 Task: Create Card Requirements Validation Meeting in Board Website Content Management to Workspace Job Evaluation and Classification. Create Card Sales Review in Board Business Process Improvement to Workspace Job Evaluation and Classification. Create Card Requirements Management Planning in Board Business Model Hypothesis Creation and Testing to Workspace Job Evaluation and Classification
Action: Mouse moved to (56, 390)
Screenshot: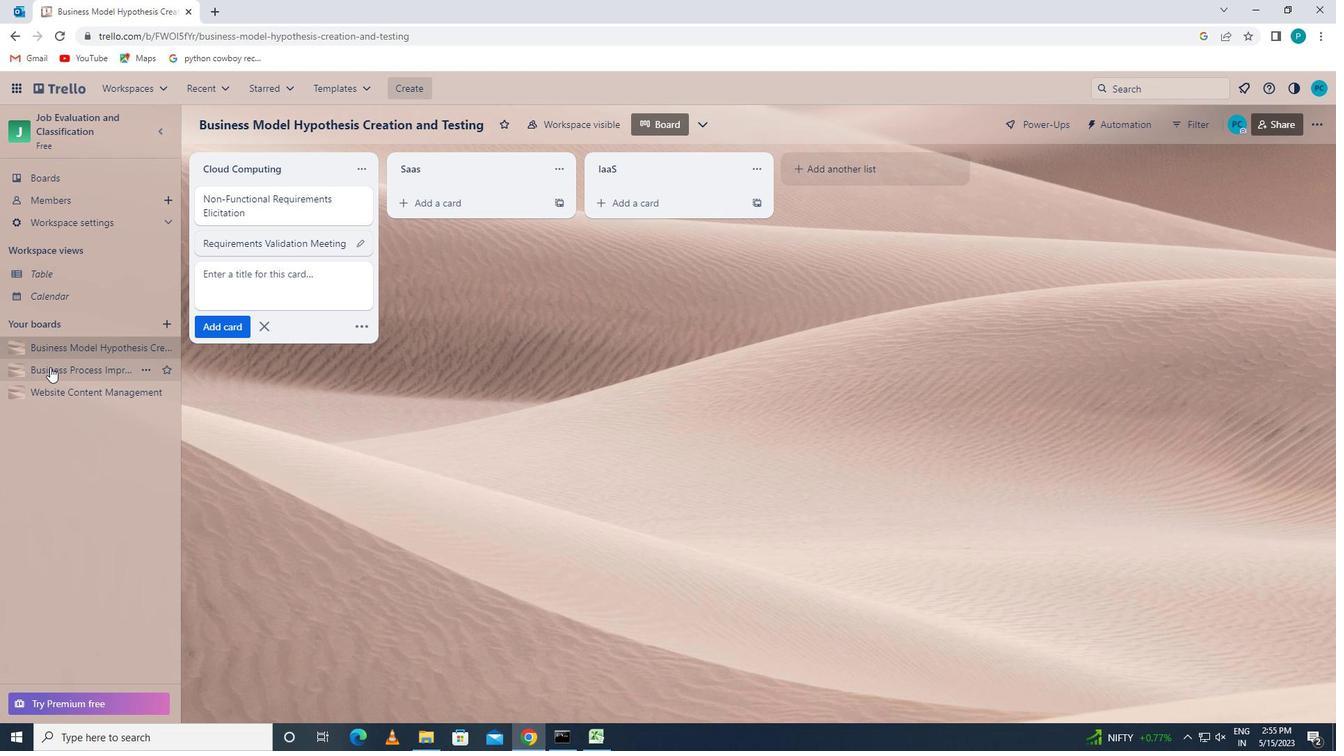 
Action: Mouse pressed left at (56, 390)
Screenshot: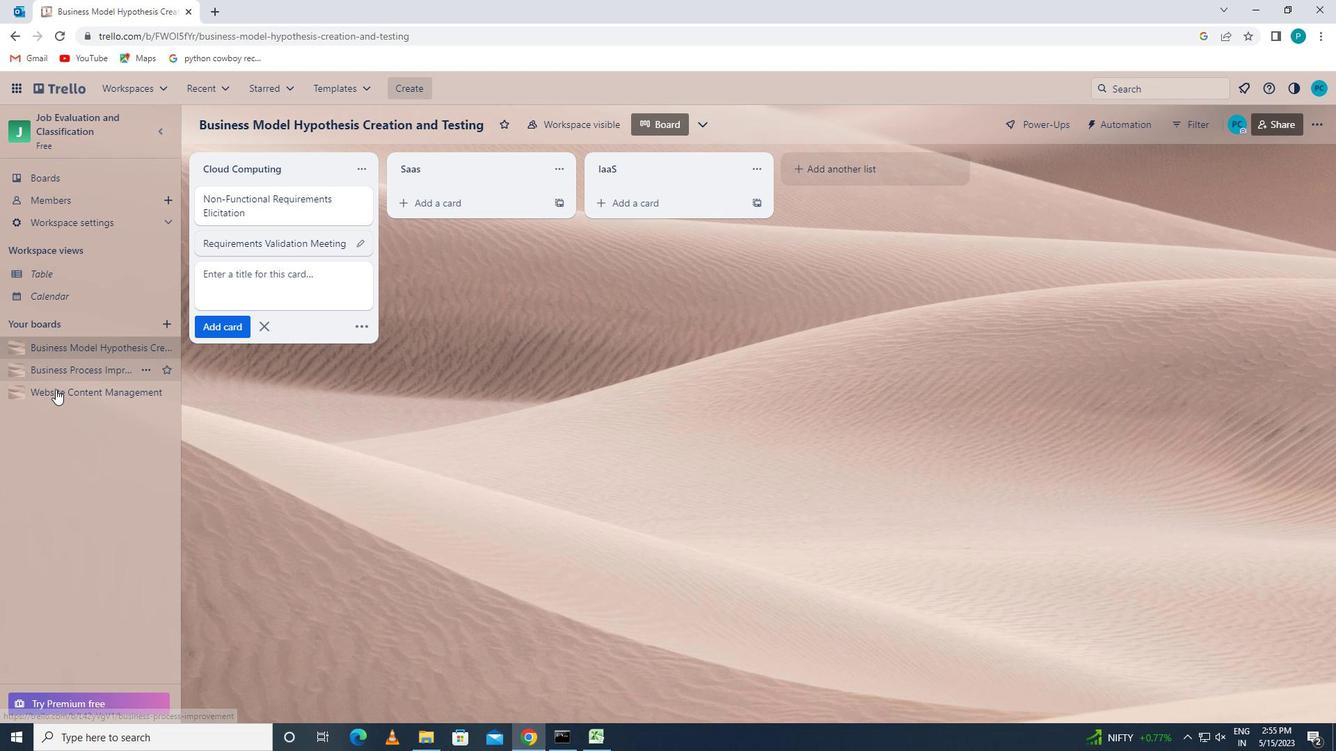
Action: Mouse moved to (240, 260)
Screenshot: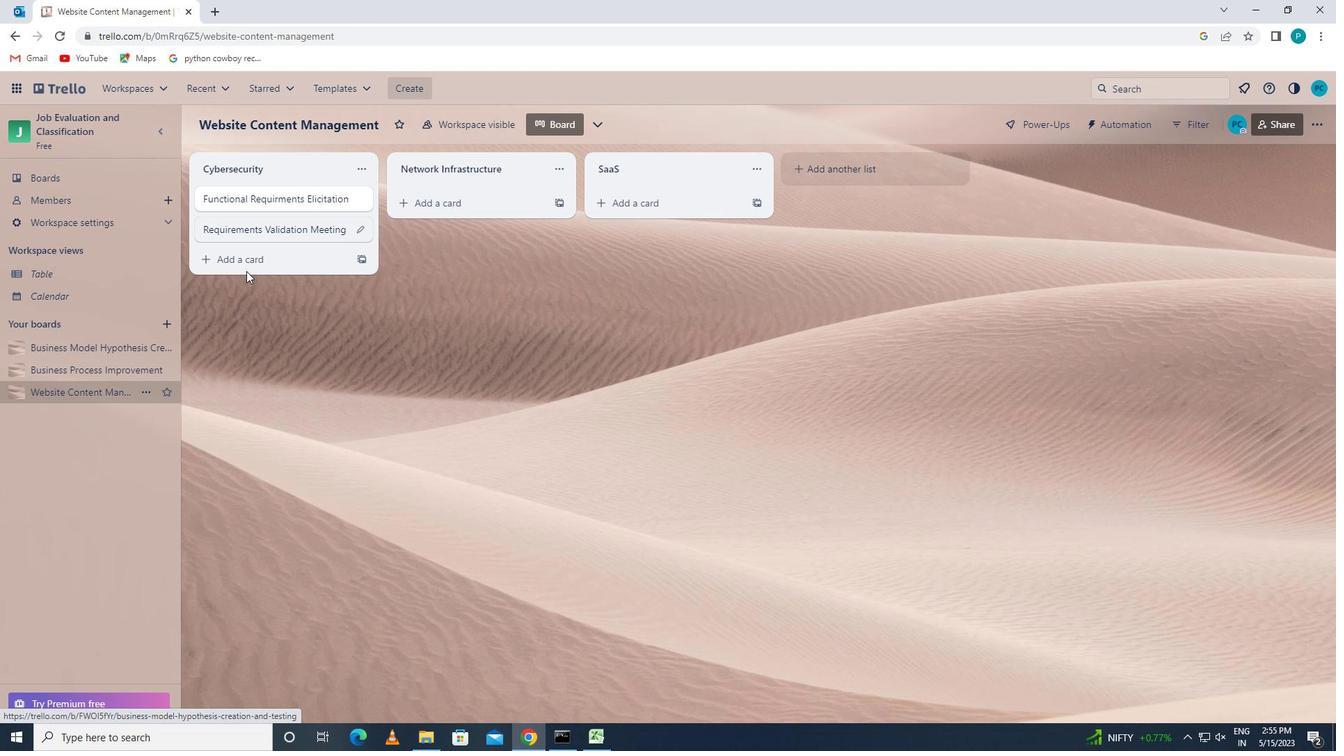 
Action: Mouse pressed left at (240, 260)
Screenshot: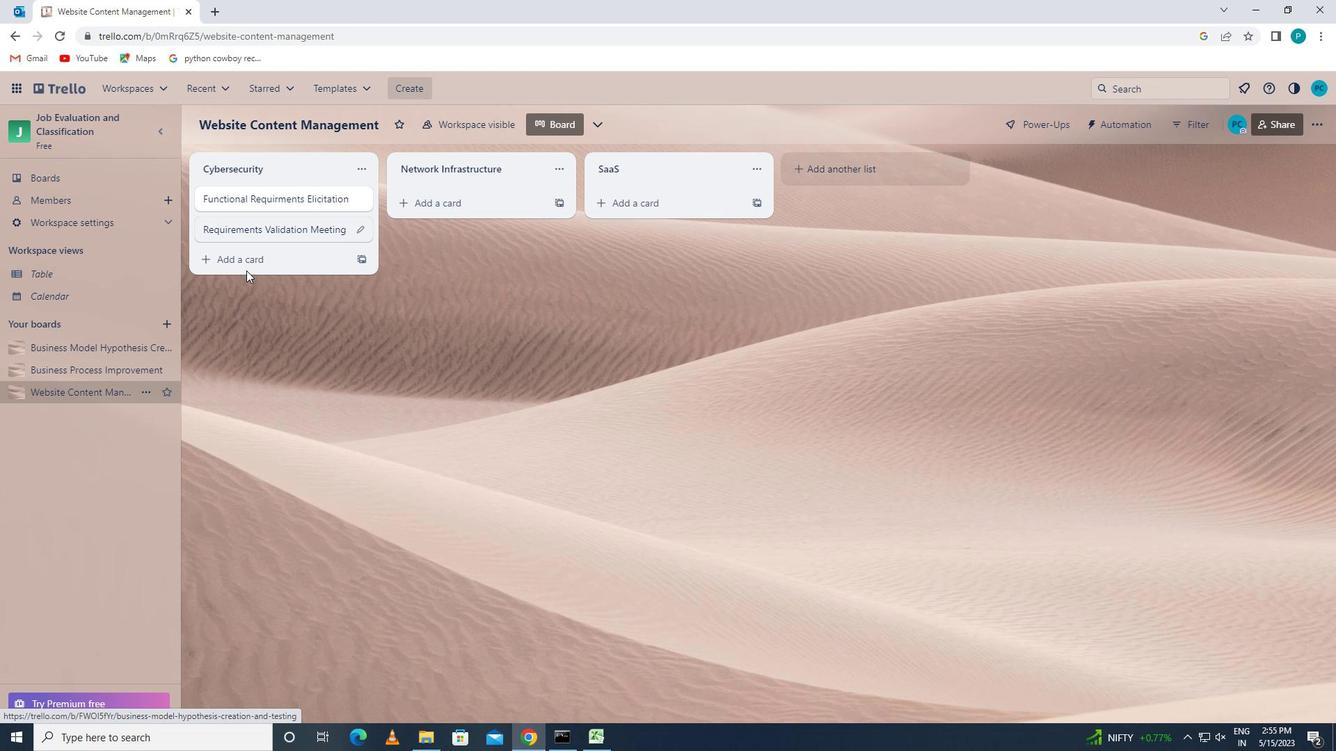
Action: Key pressed <Key.caps_lock>r<Key.caps_lock>equirements<Key.space><Key.caps_lock>v<Key.caps_lock>alidation<Key.space><Key.caps_lock>m<Key.caps_lock>eeting
Screenshot: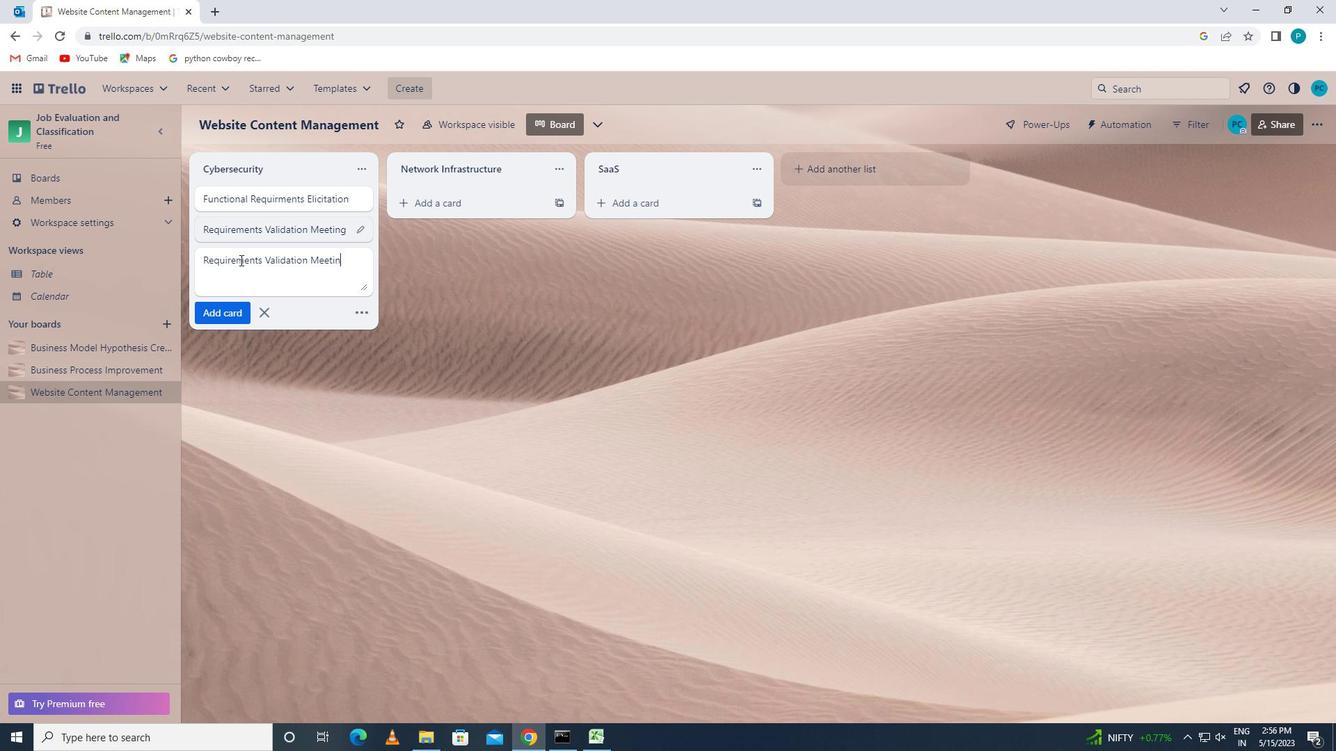 
Action: Mouse moved to (206, 316)
Screenshot: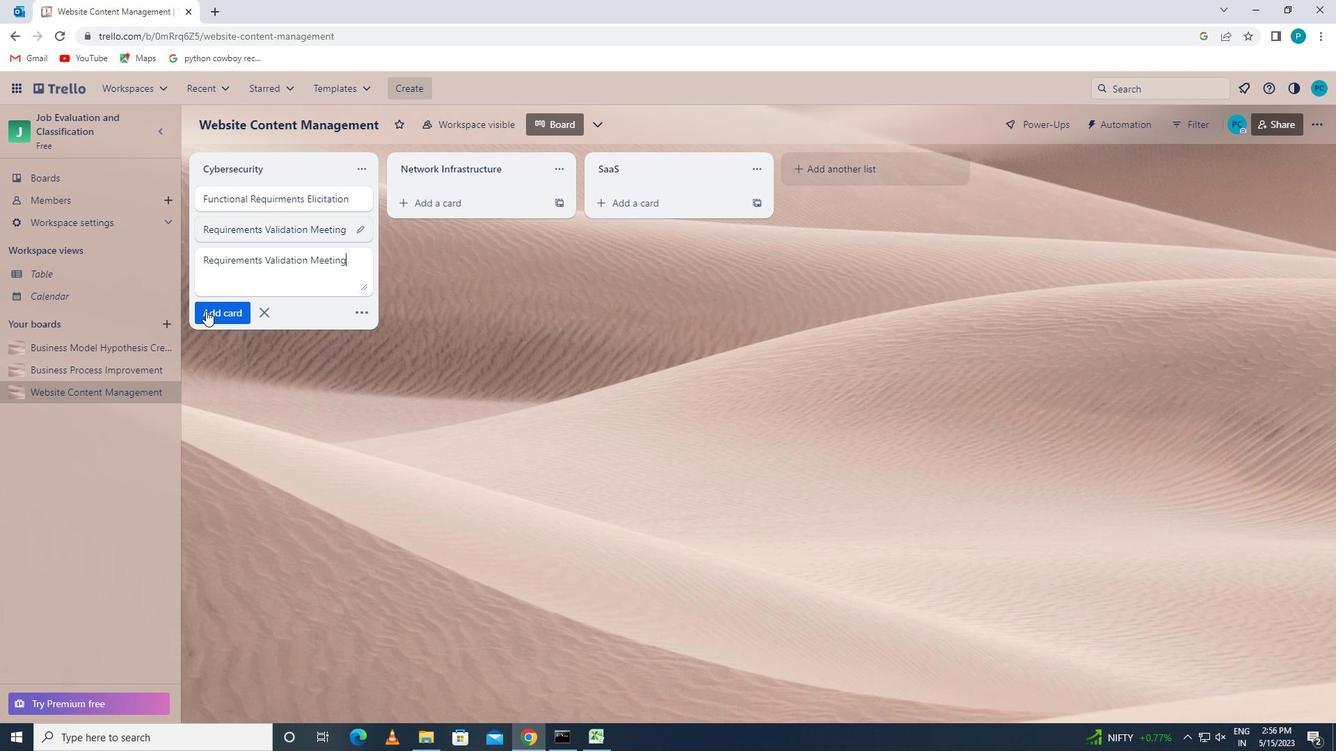 
Action: Mouse pressed left at (206, 316)
Screenshot: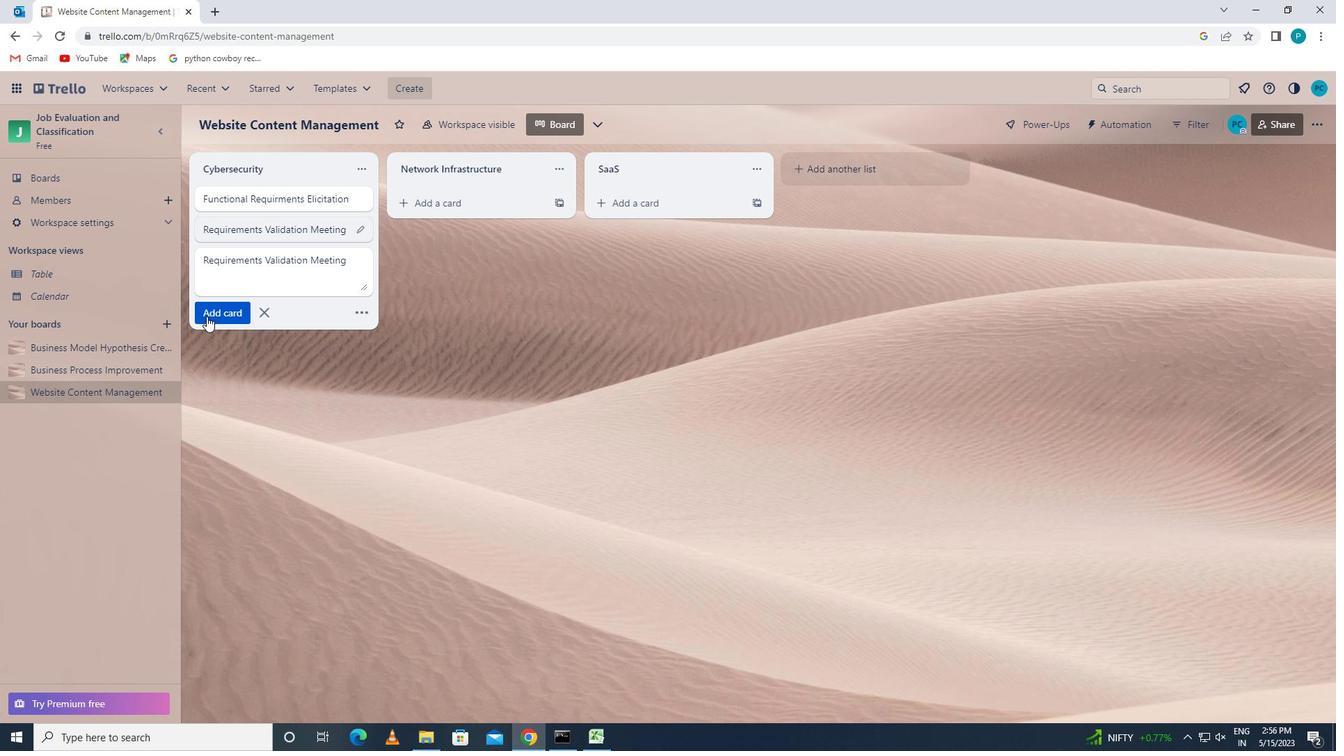 
Action: Mouse moved to (43, 363)
Screenshot: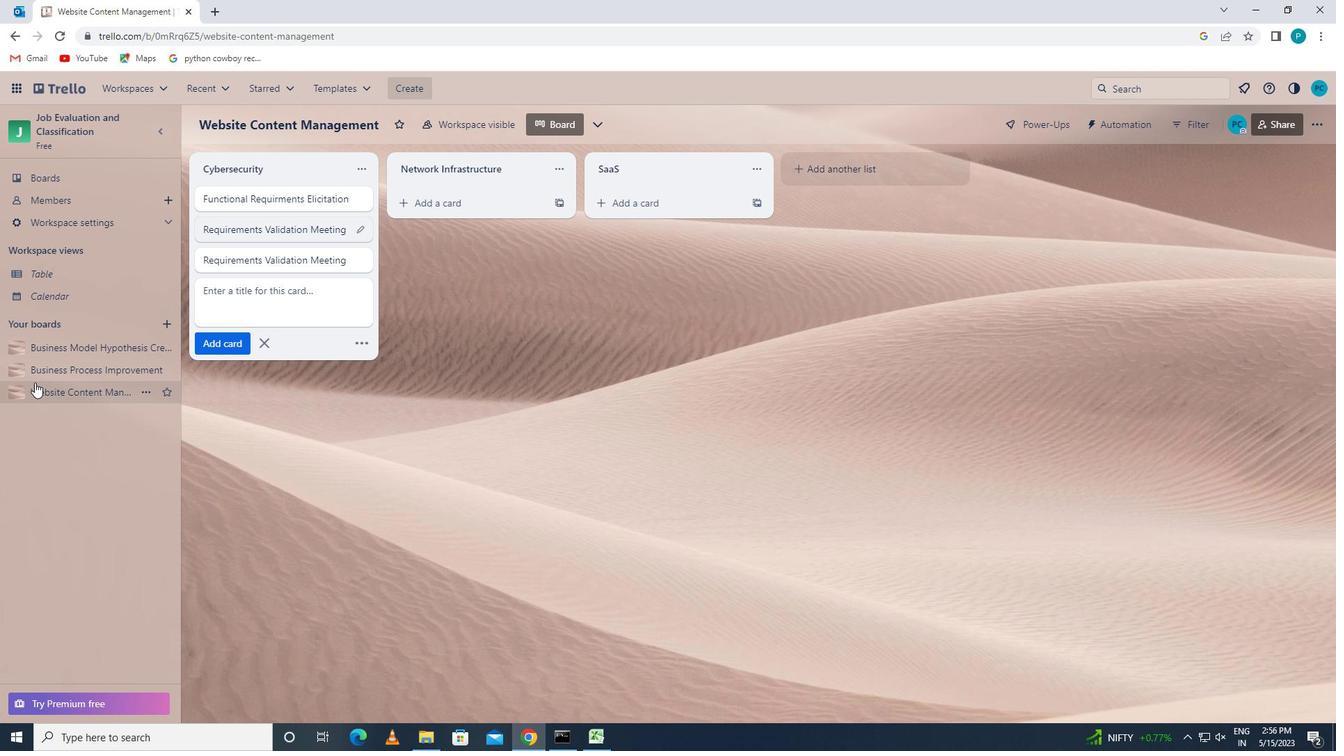 
Action: Mouse pressed left at (43, 363)
Screenshot: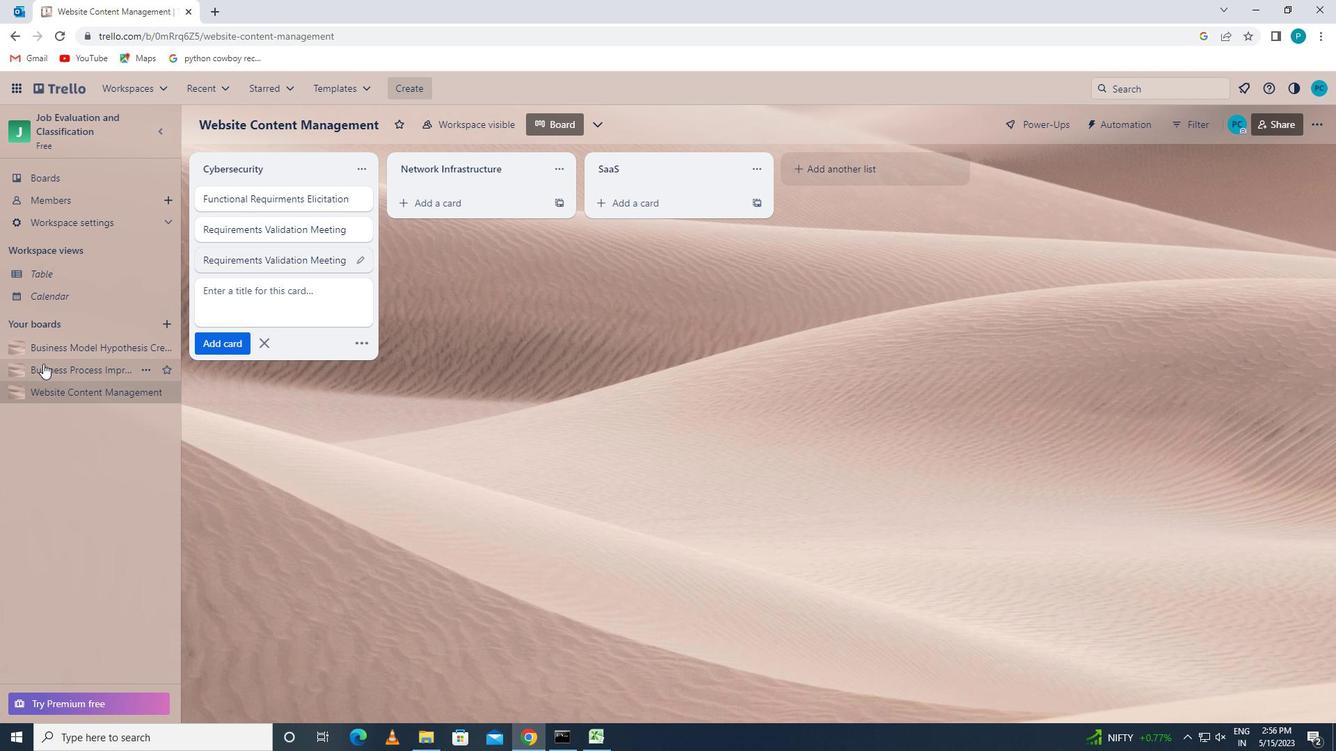 
Action: Mouse moved to (240, 261)
Screenshot: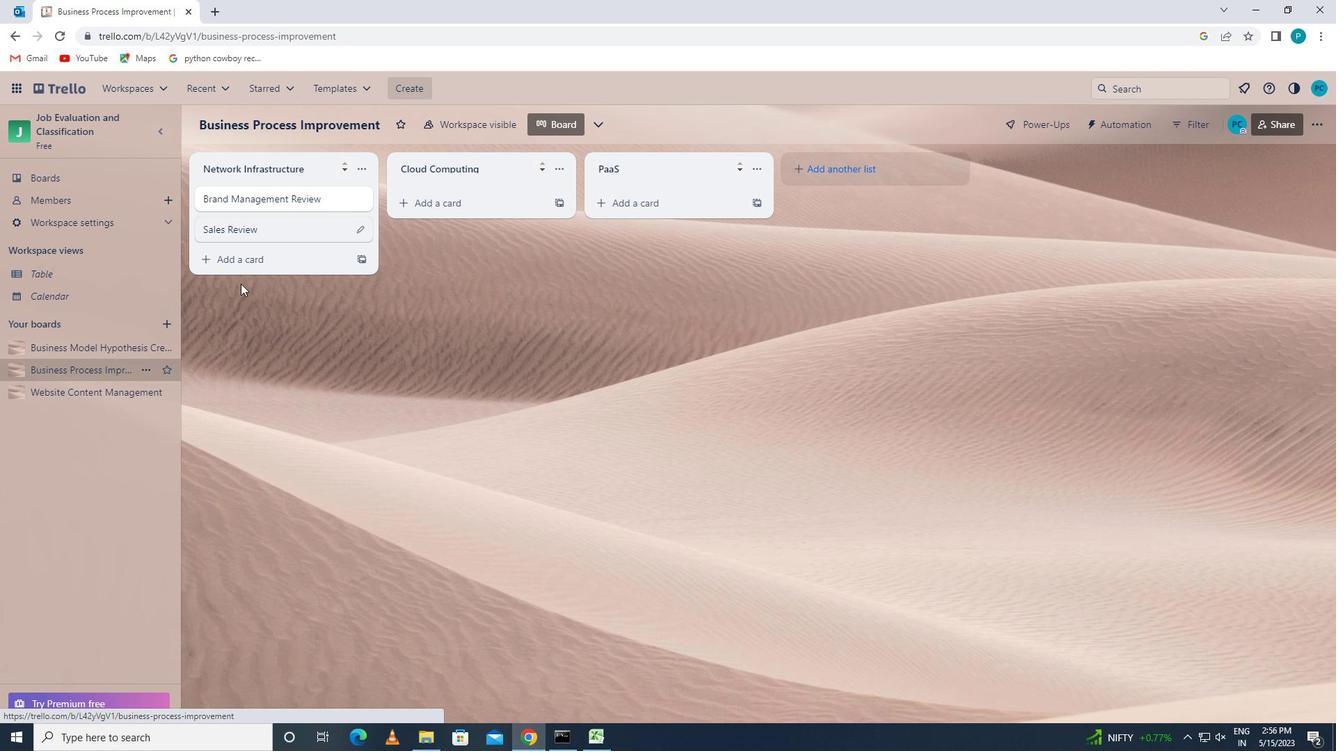 
Action: Mouse pressed left at (240, 261)
Screenshot: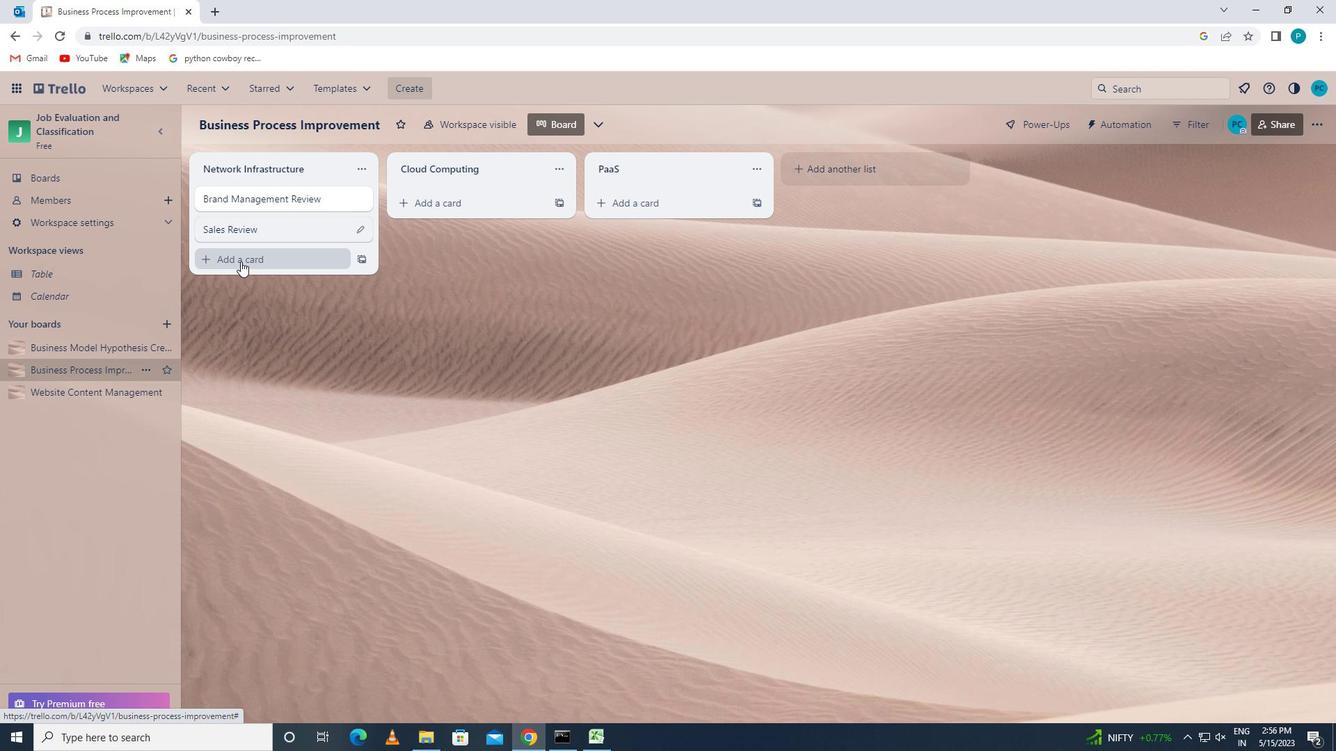 
Action: Key pressed <Key.caps_lock>s<Key.caps_lock>ales<Key.space><Key.caps_lock>r<Key.caps_lock>eview
Screenshot: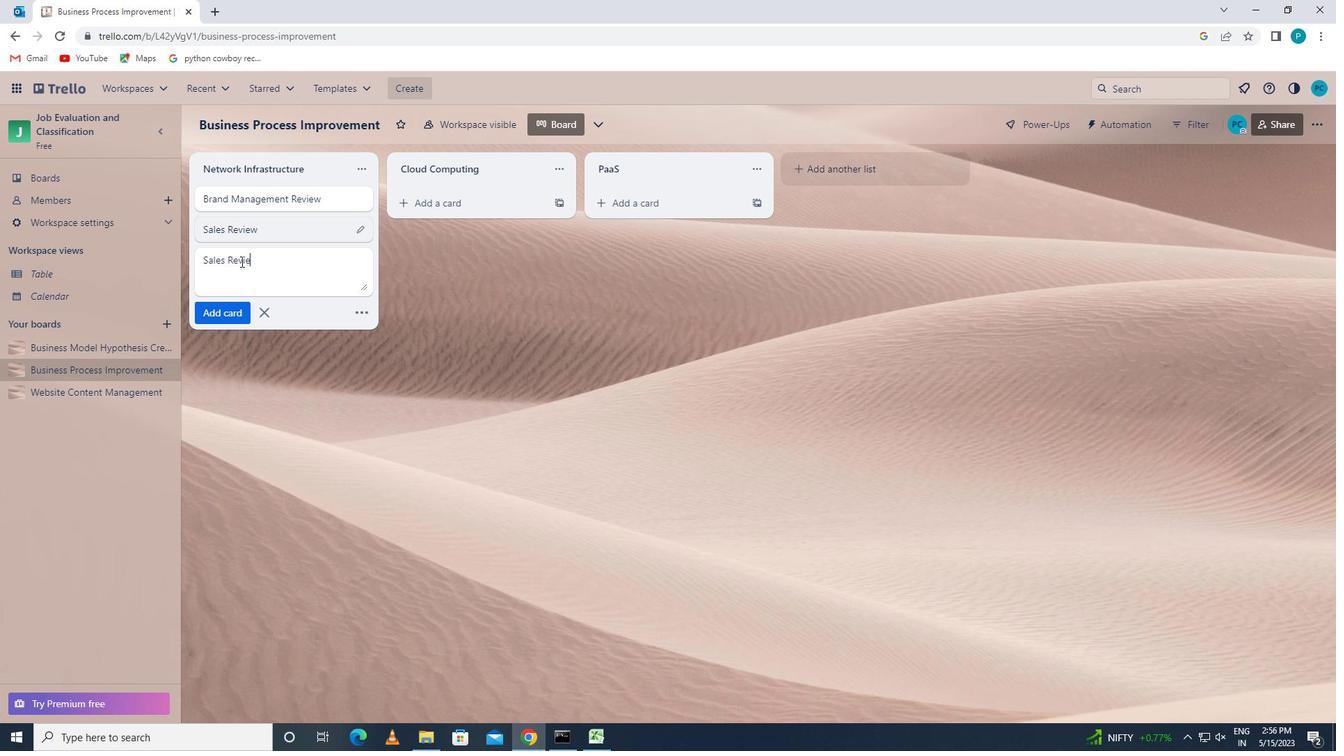 
Action: Mouse moved to (238, 311)
Screenshot: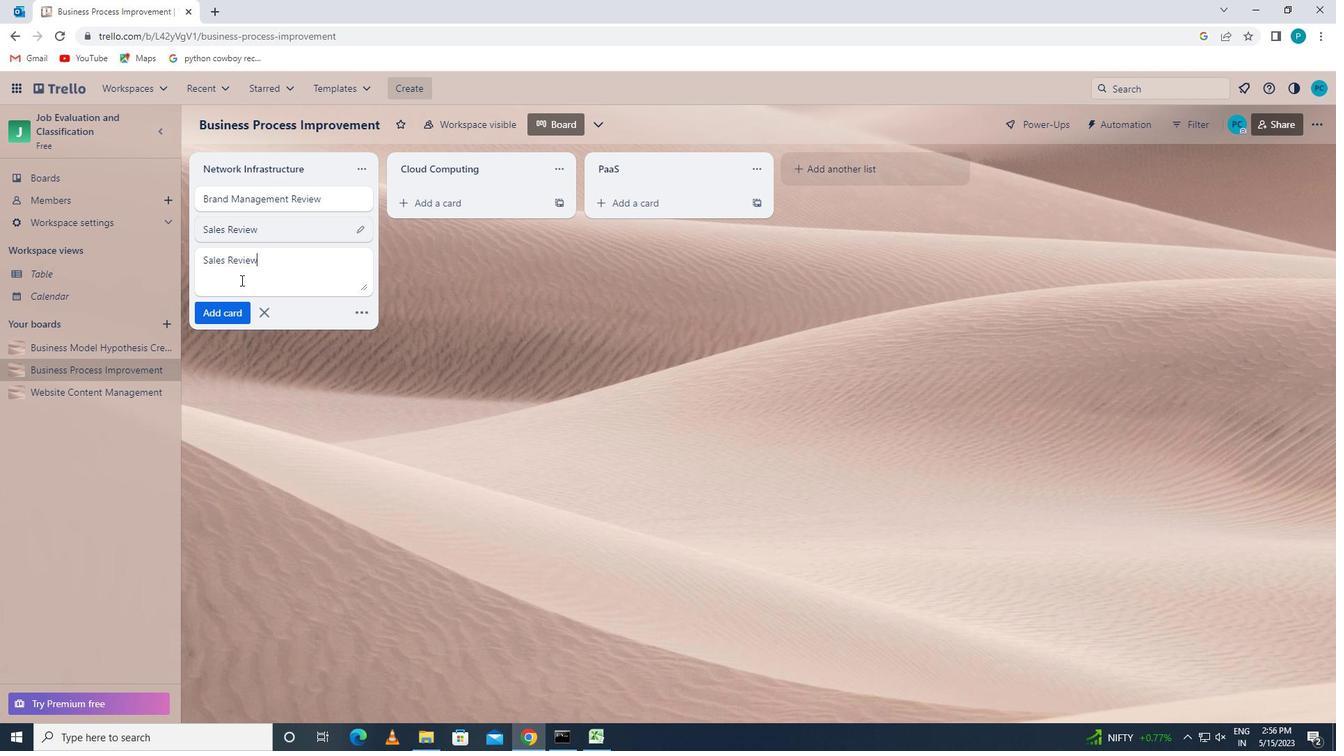 
Action: Mouse pressed left at (238, 311)
Screenshot: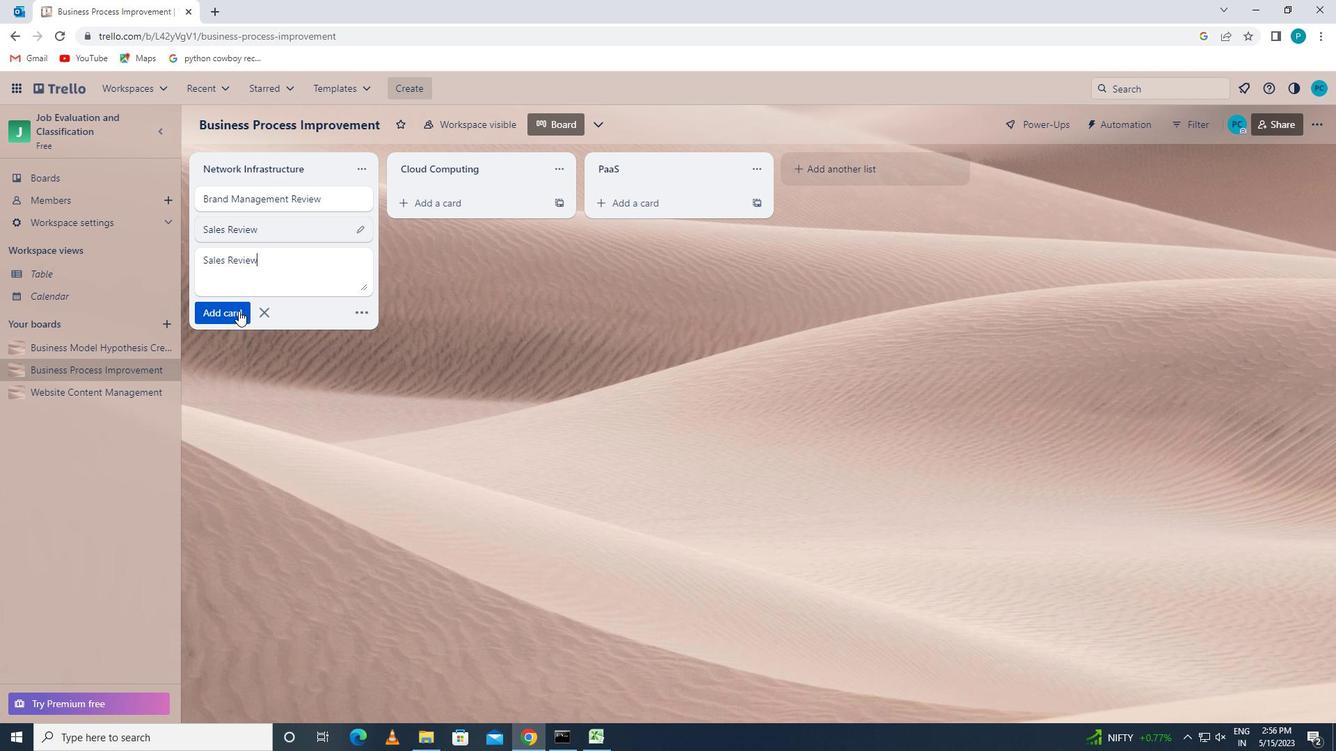 
Action: Mouse moved to (50, 347)
Screenshot: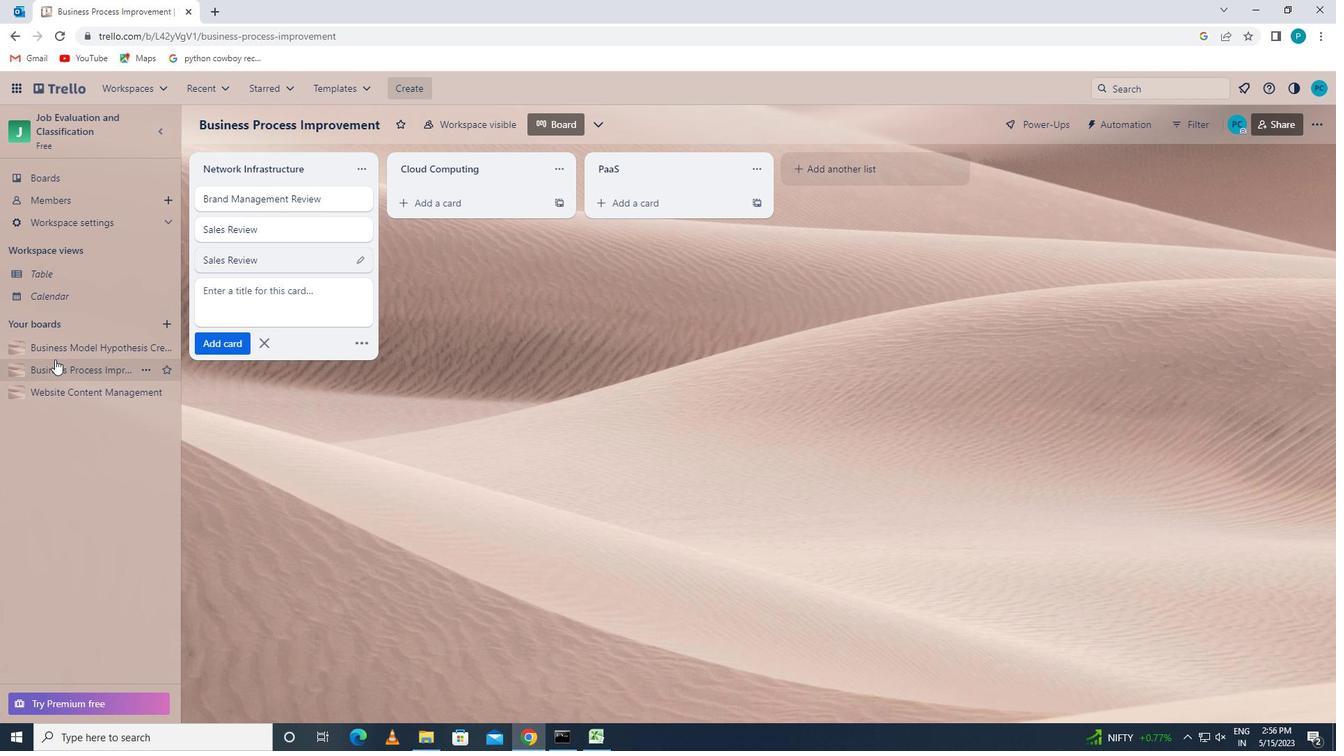 
Action: Mouse pressed left at (50, 347)
Screenshot: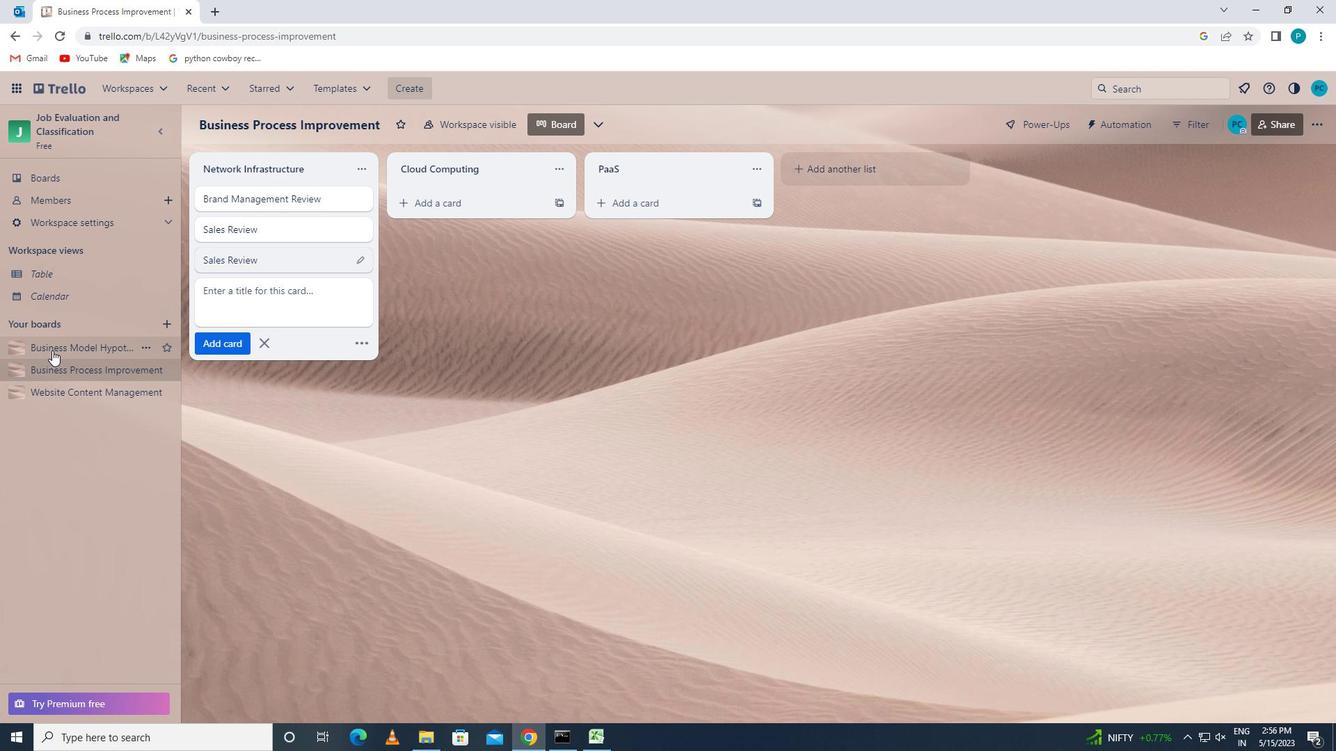 
Action: Mouse moved to (247, 275)
Screenshot: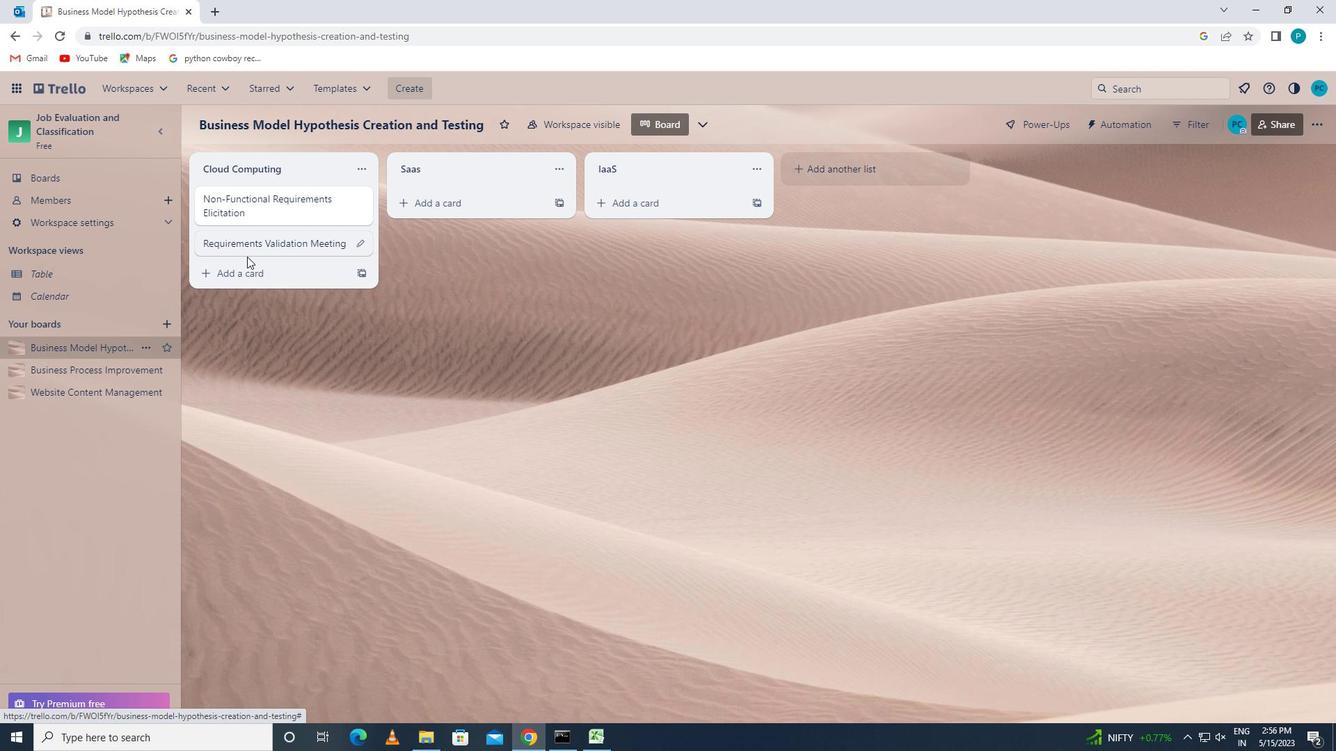 
Action: Mouse pressed left at (247, 275)
Screenshot: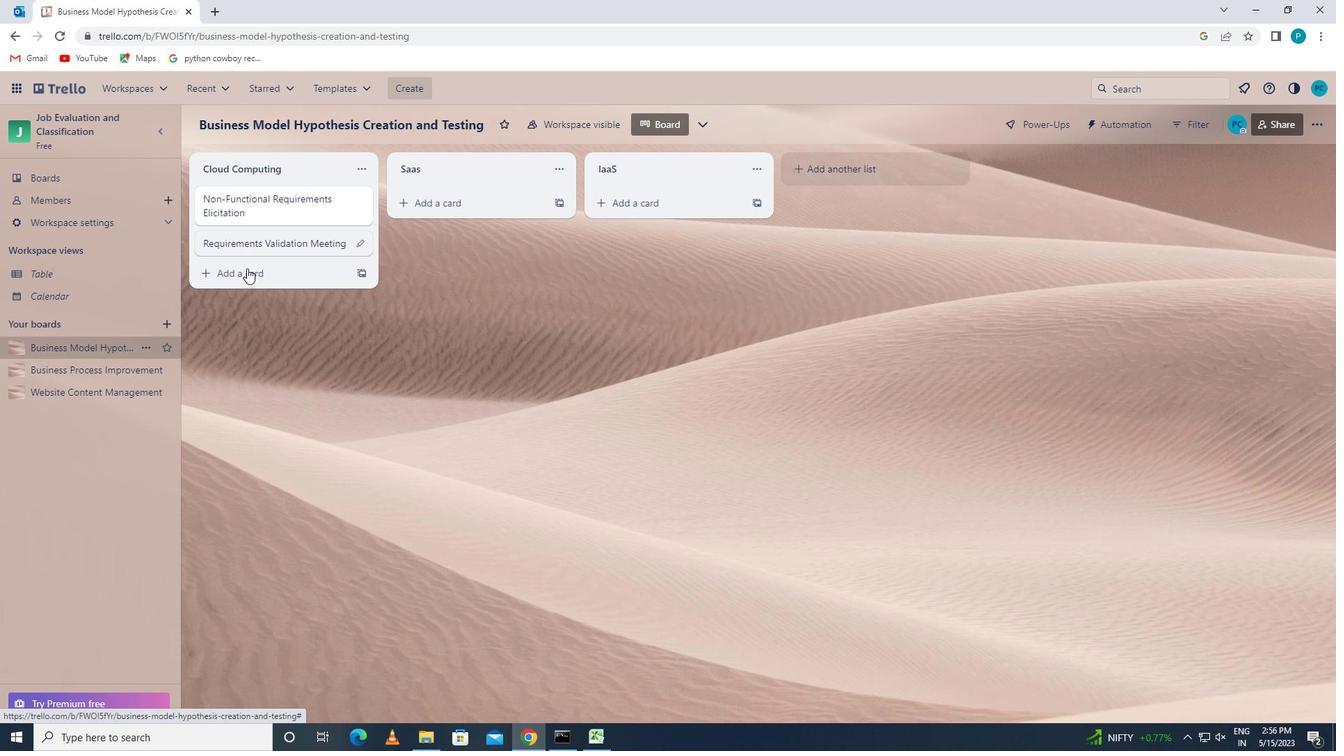 
Action: Mouse moved to (247, 276)
Screenshot: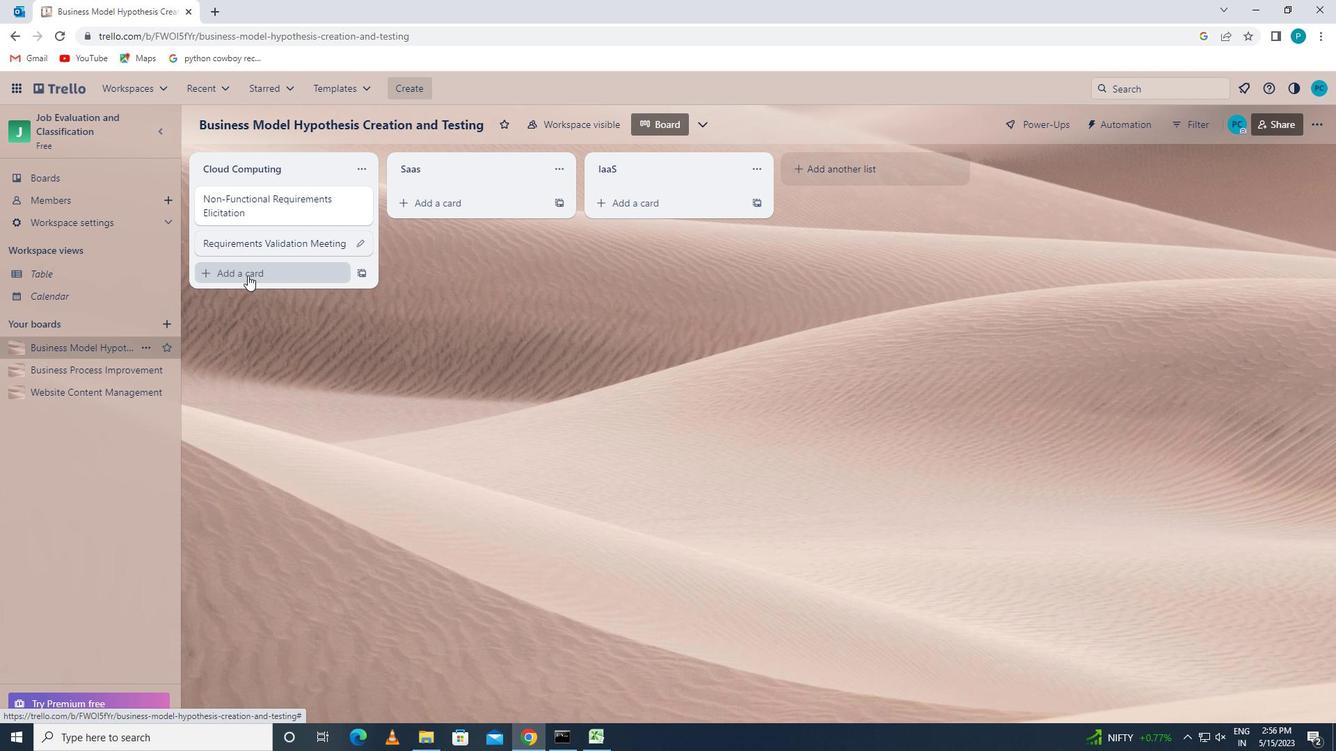 
Action: Key pressed <Key.caps_lock>r<Key.caps_lock>equirements<Key.space><Key.caps_lock>m<Key.caps_lock>anagements<Key.space><Key.caps_lock>p<Key.caps_lock>lanning
Screenshot: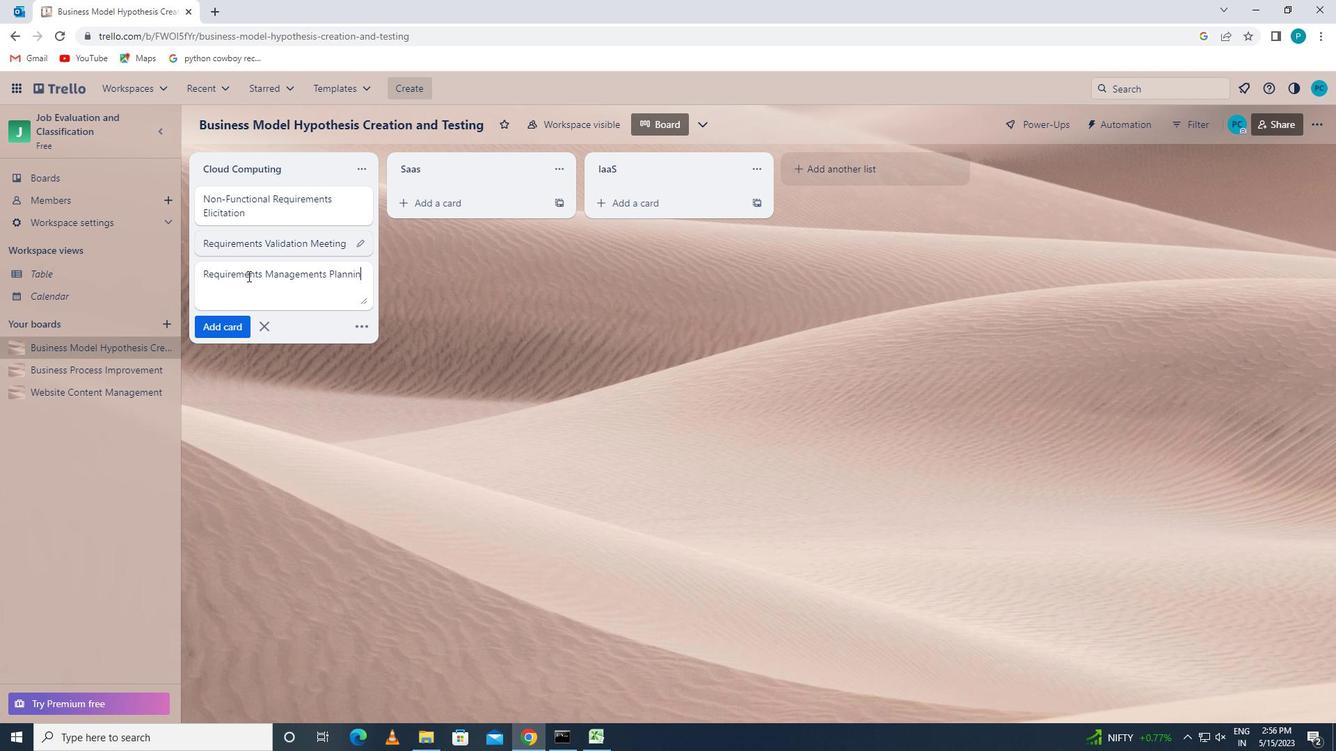 
Action: Mouse moved to (238, 329)
Screenshot: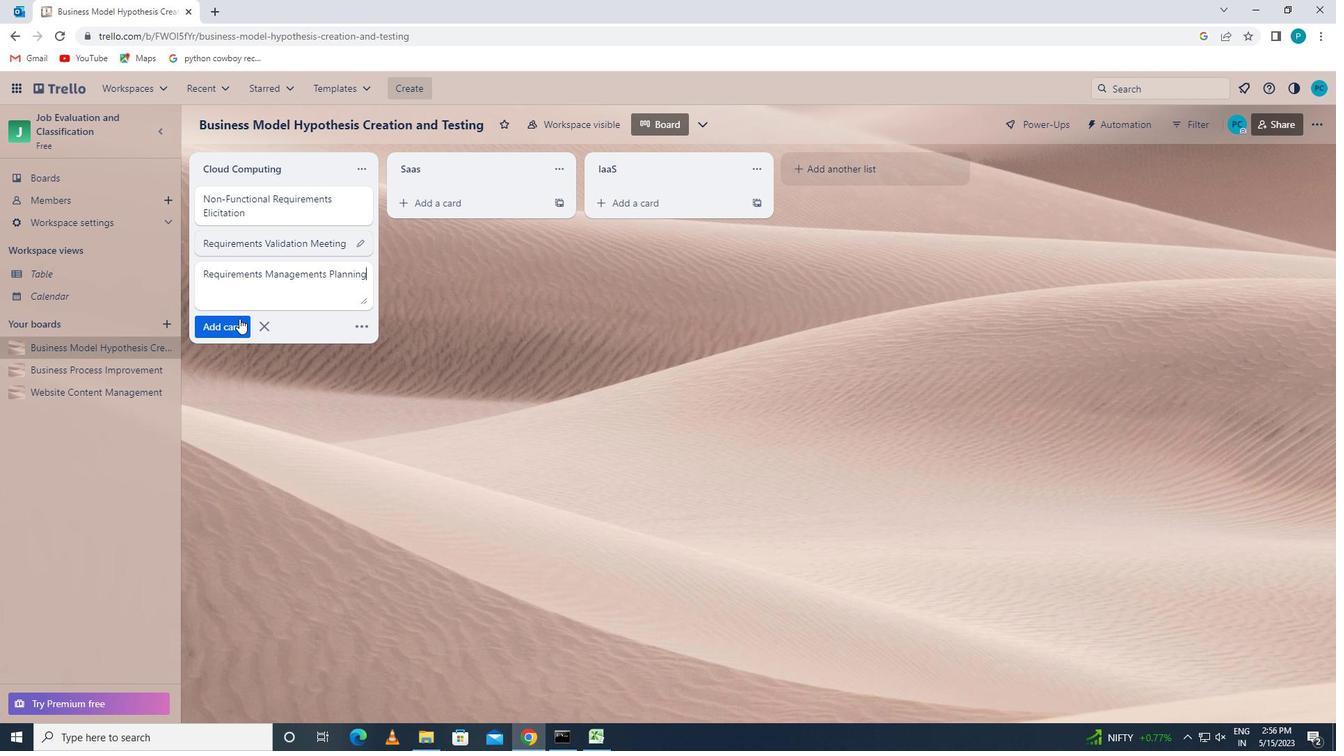 
Action: Mouse pressed left at (238, 329)
Screenshot: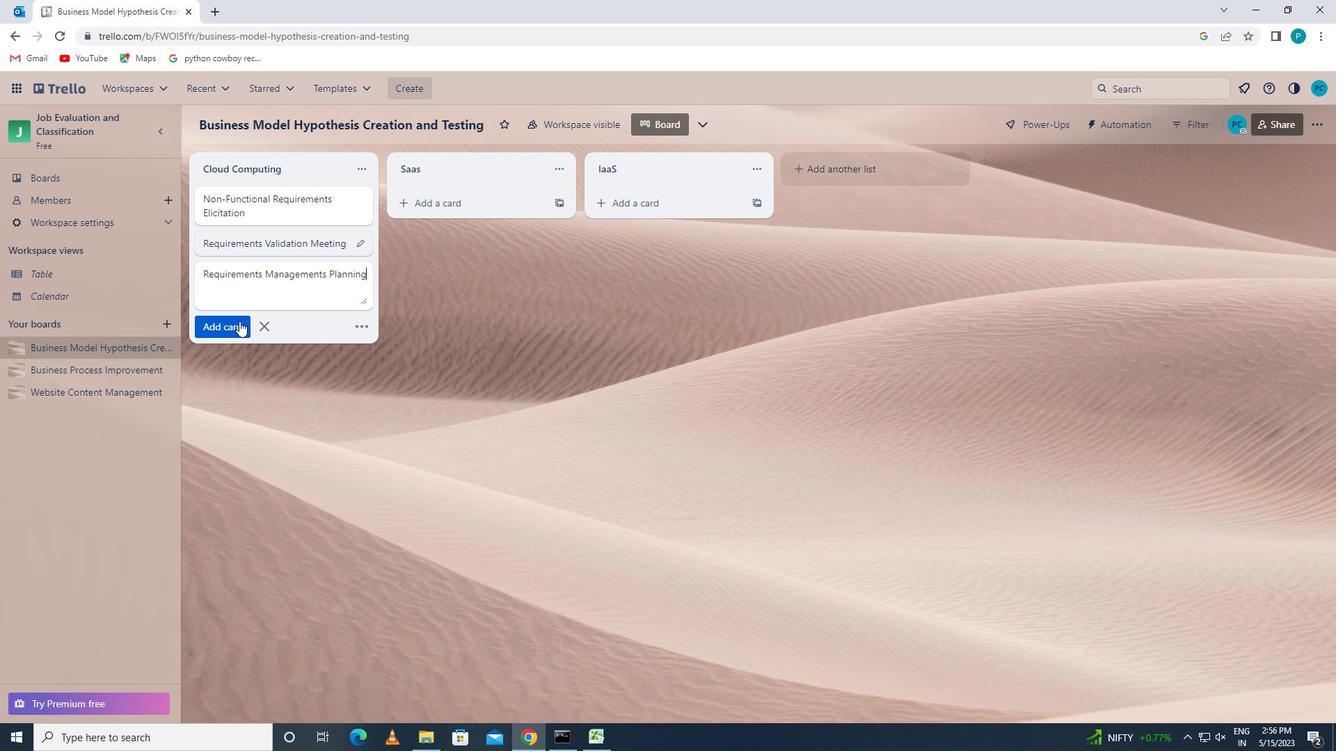 
